 Task: Set the due date as 09/15/23 at 09:00 am.
Action: Mouse moved to (738, 437)
Screenshot: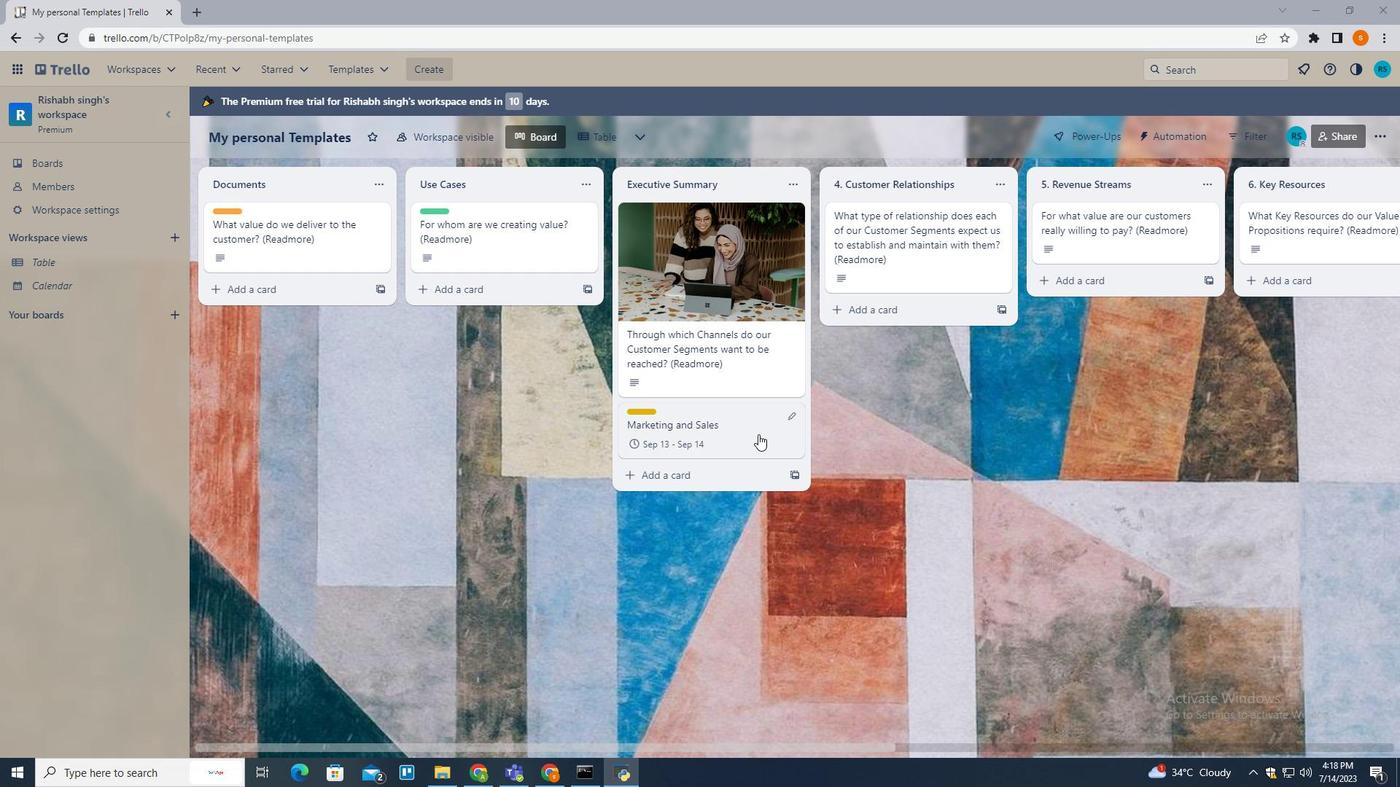 
Action: Mouse pressed left at (738, 437)
Screenshot: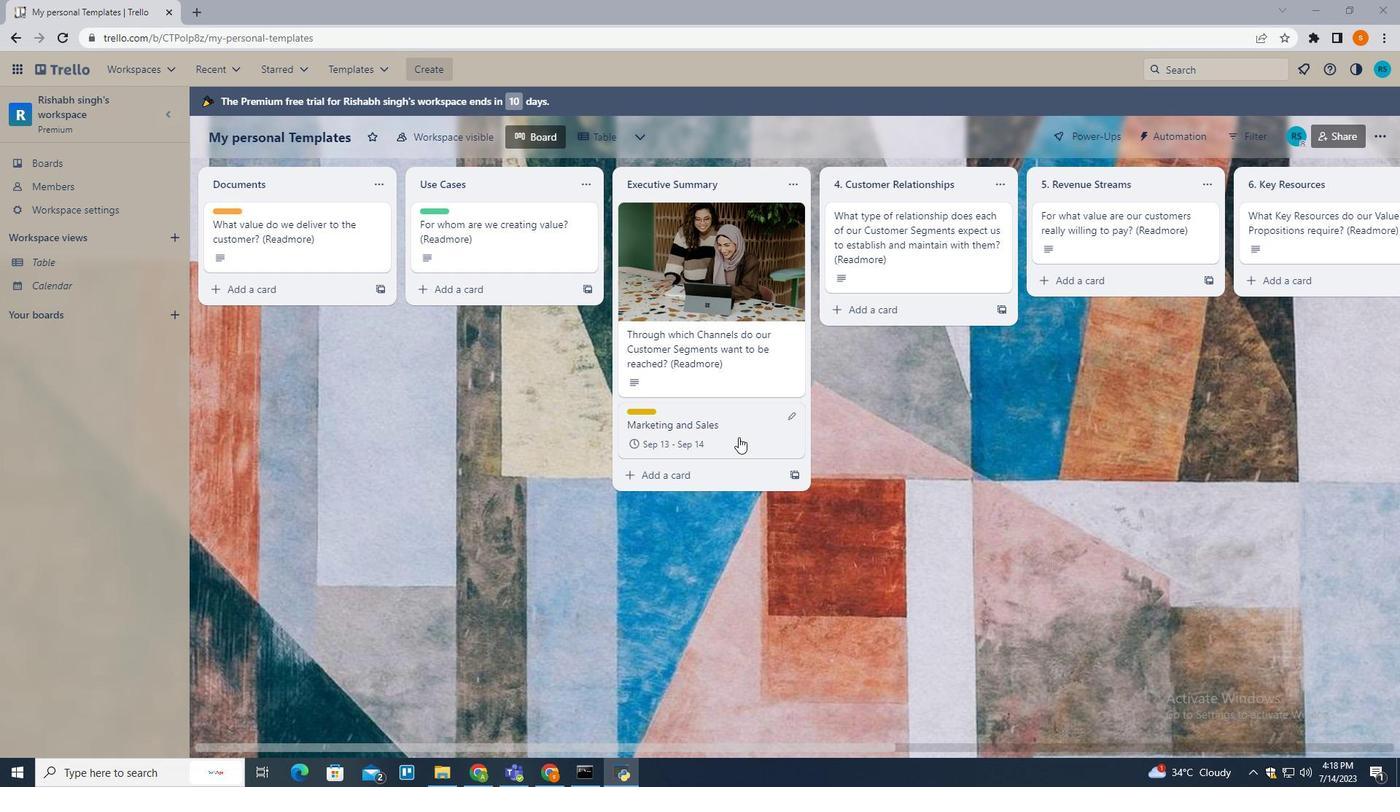 
Action: Mouse moved to (878, 273)
Screenshot: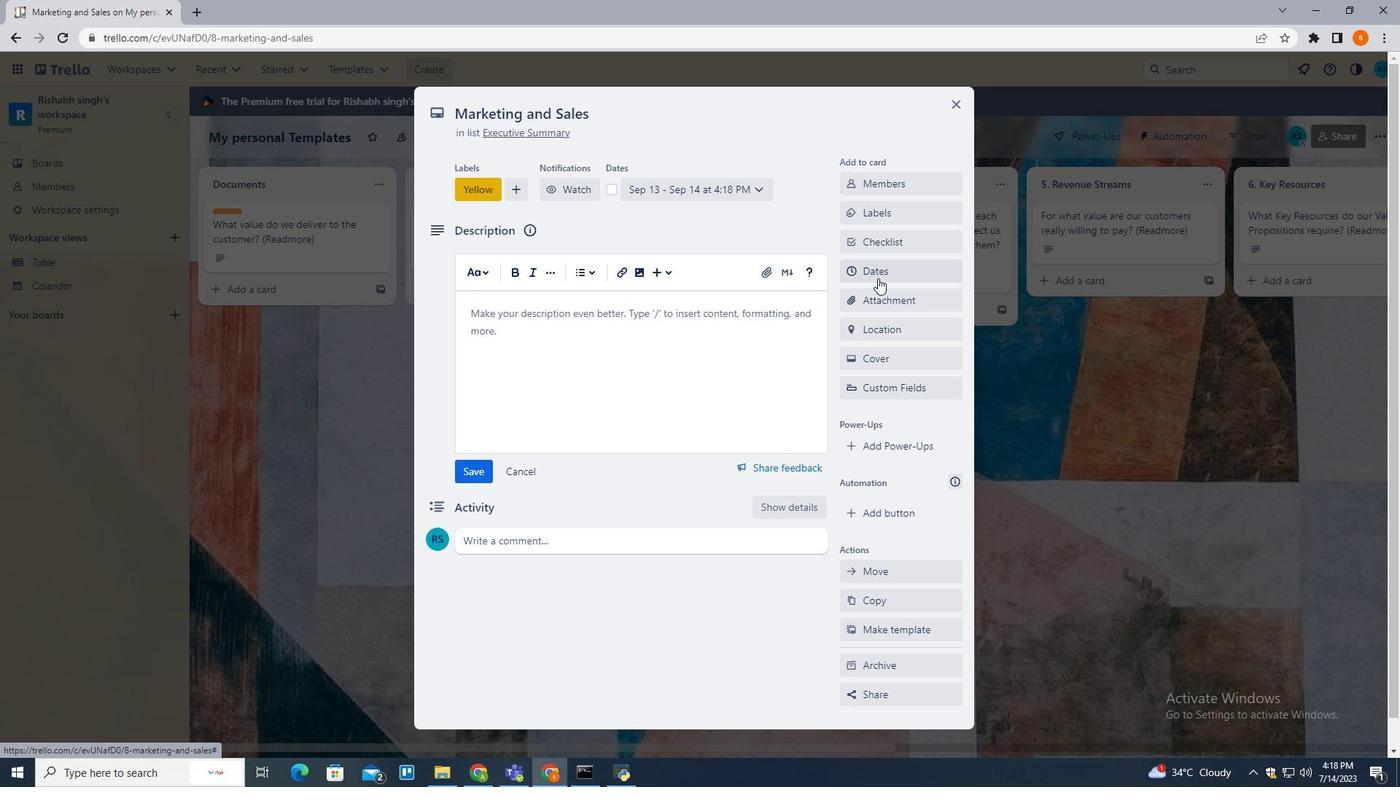 
Action: Mouse pressed left at (878, 273)
Screenshot: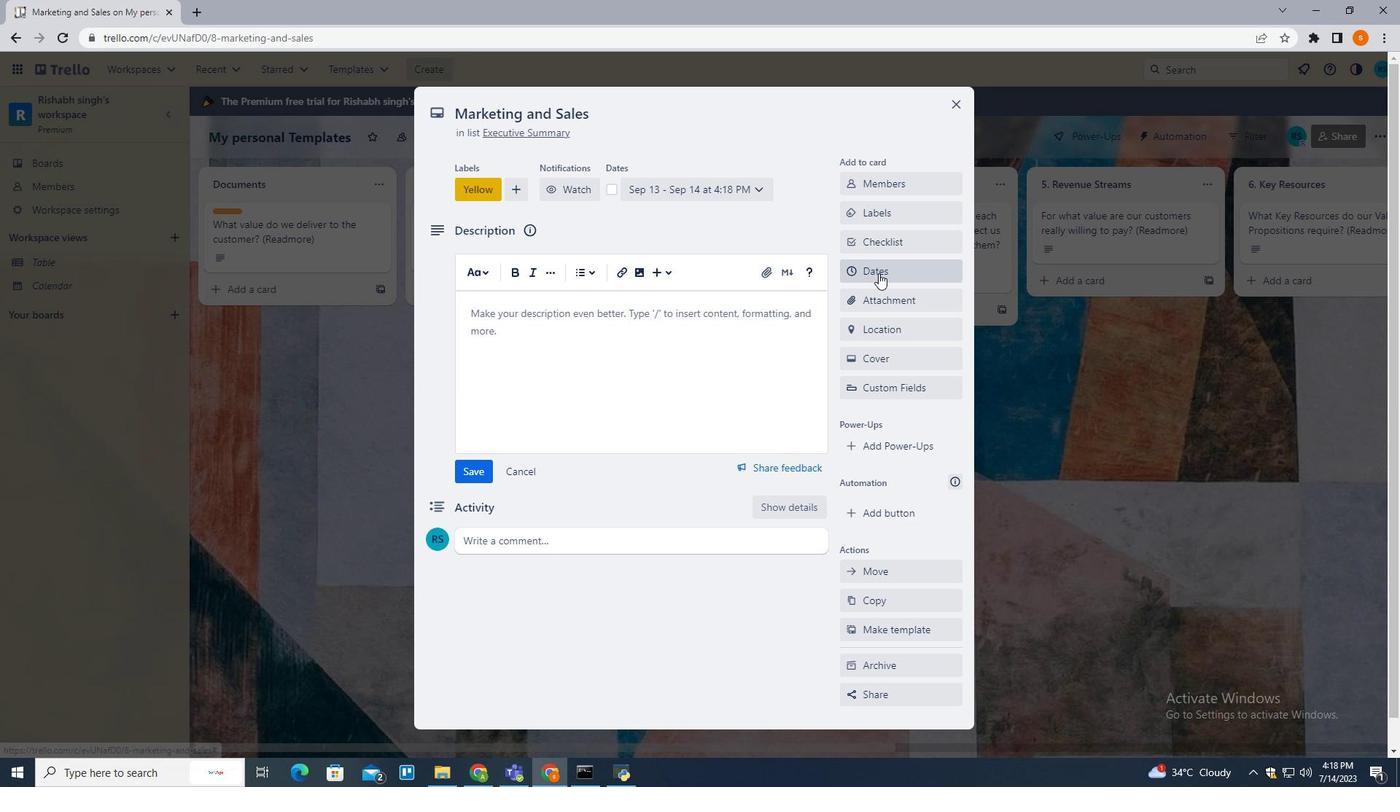 
Action: Mouse moved to (894, 415)
Screenshot: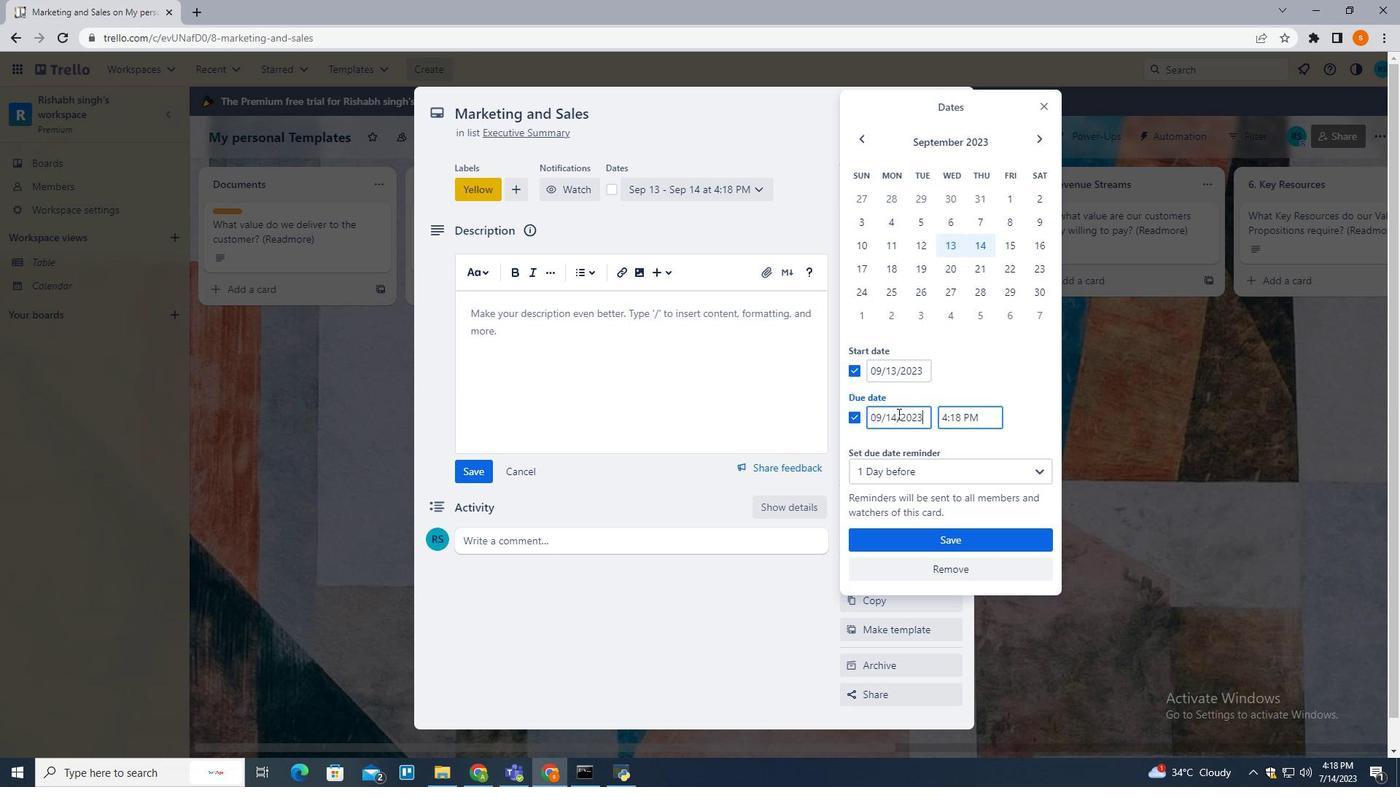 
Action: Mouse pressed left at (894, 415)
Screenshot: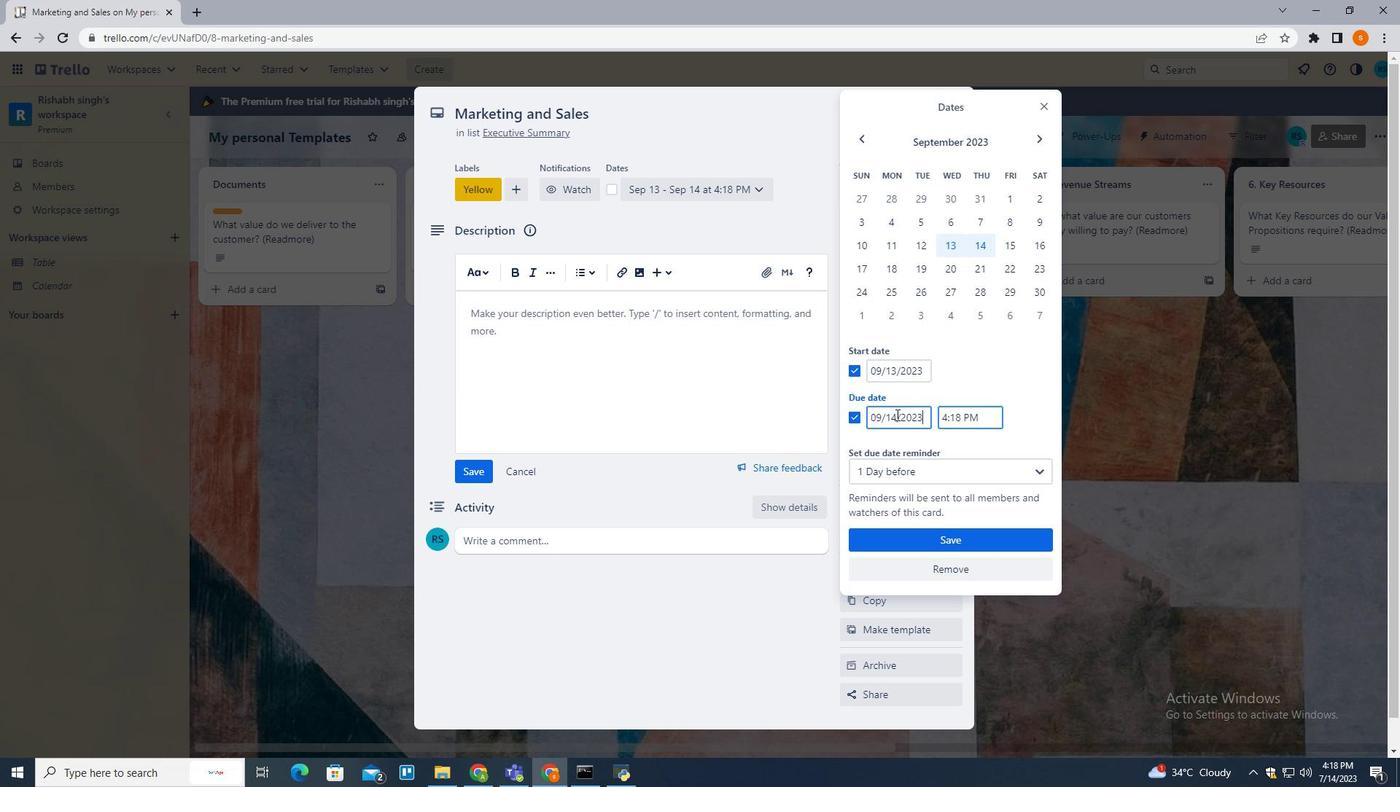 
Action: Mouse moved to (950, 425)
Screenshot: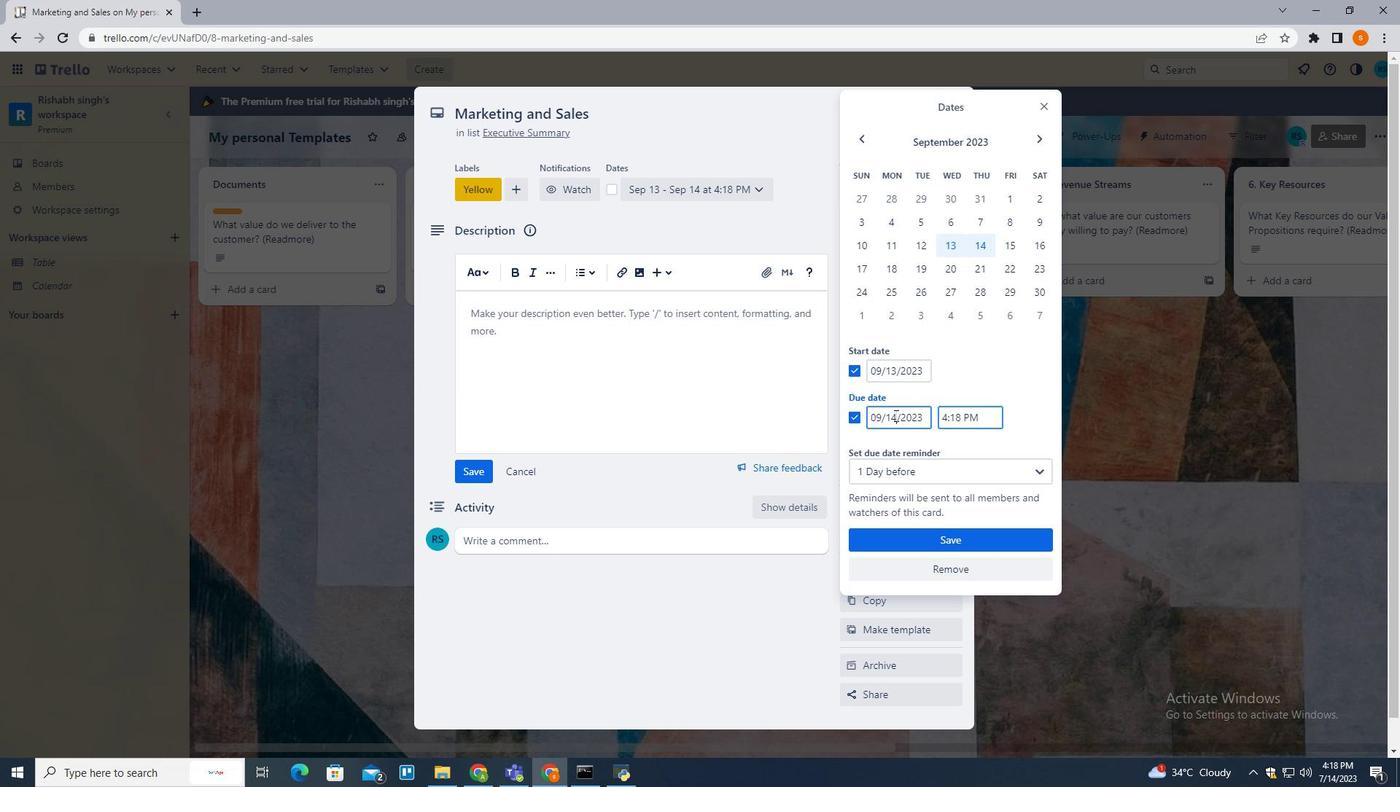 
Action: Key pressed <Key.backspace>5
Screenshot: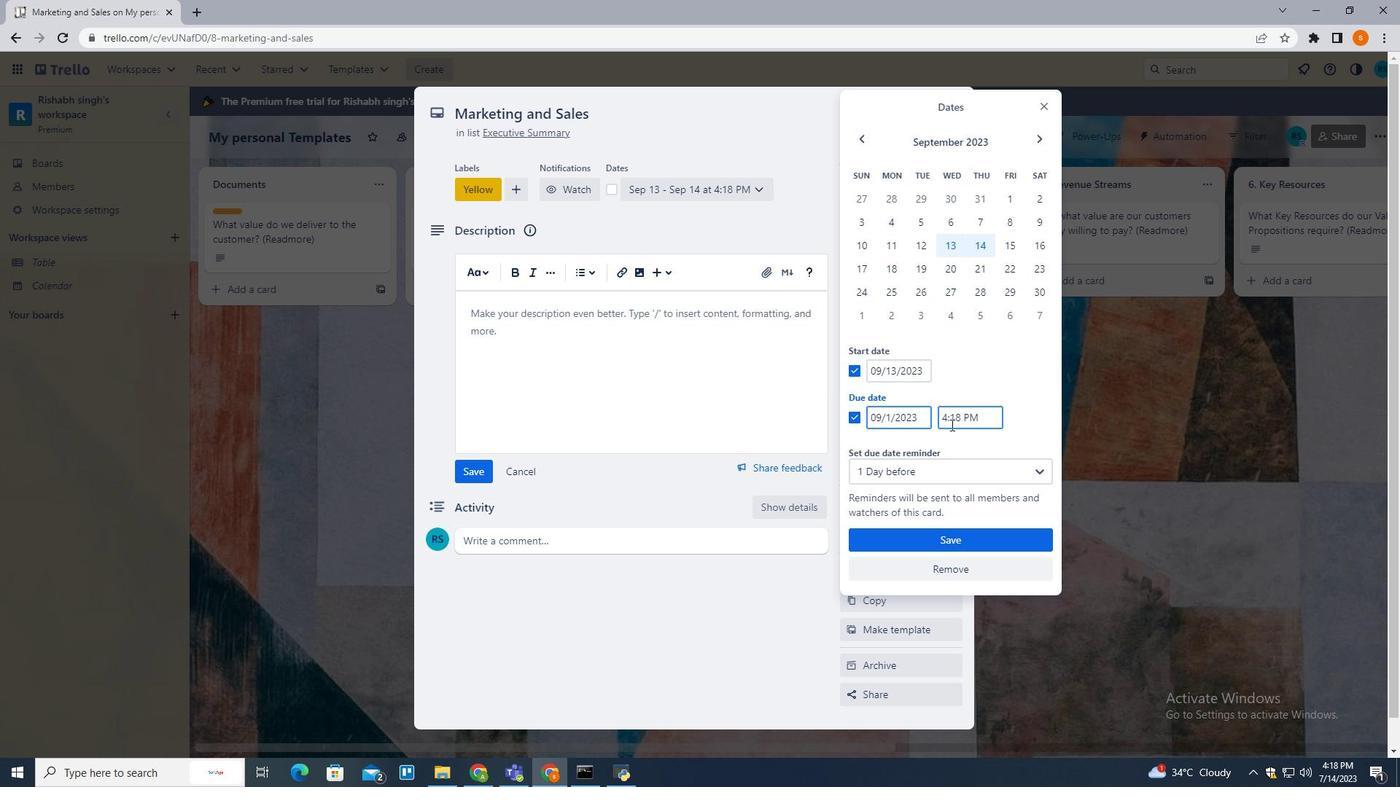 
Action: Mouse moved to (946, 417)
Screenshot: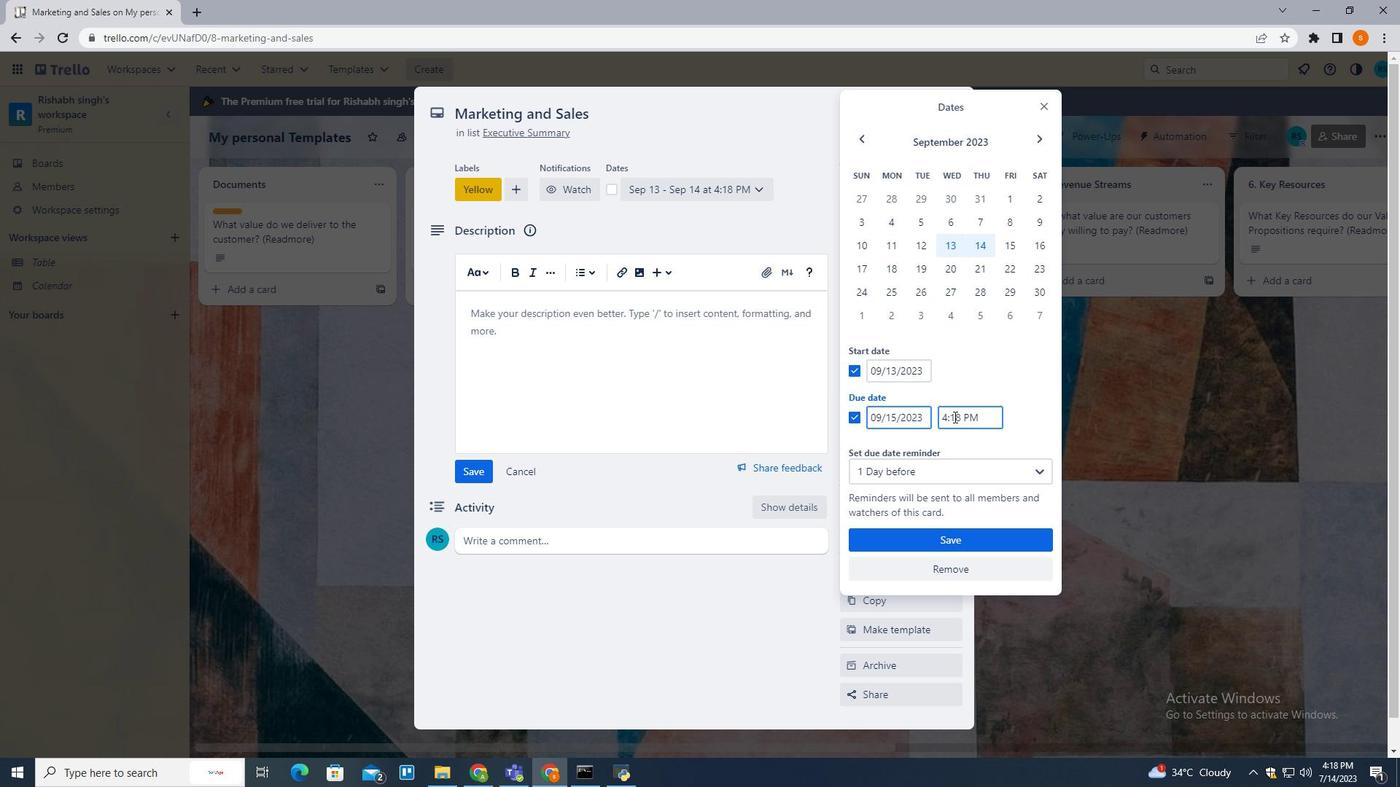 
Action: Mouse pressed left at (946, 417)
Screenshot: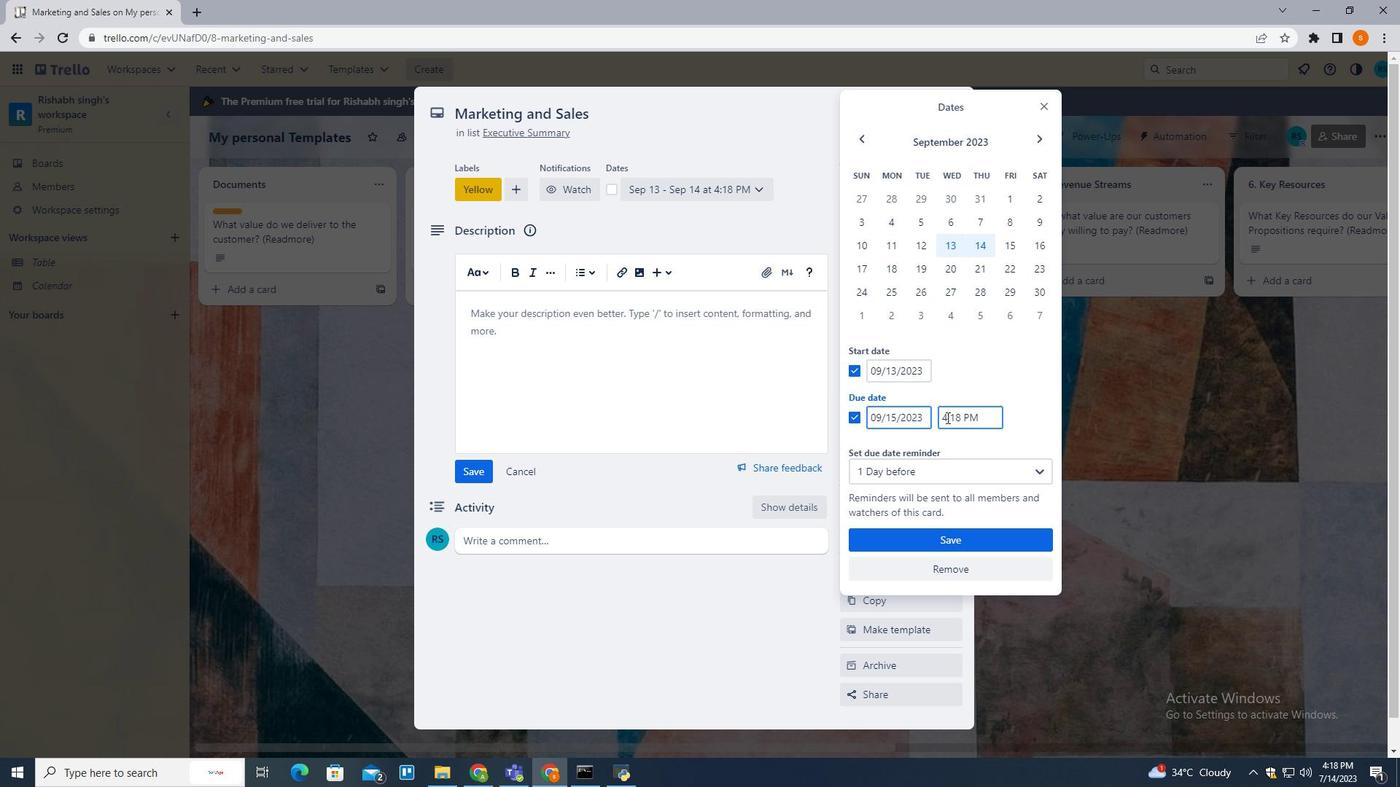 
Action: Mouse moved to (1038, 416)
Screenshot: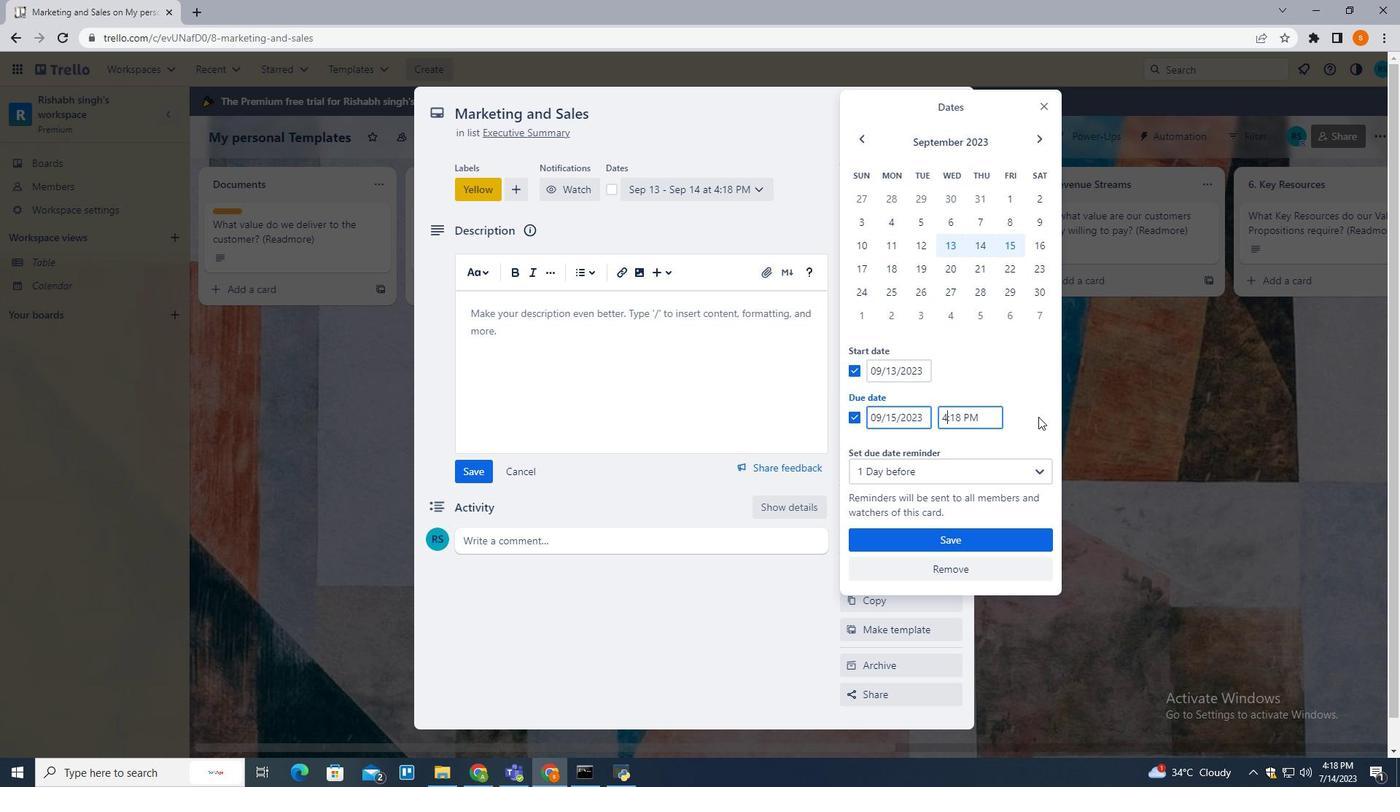 
Action: Key pressed <Key.backspace>09
Screenshot: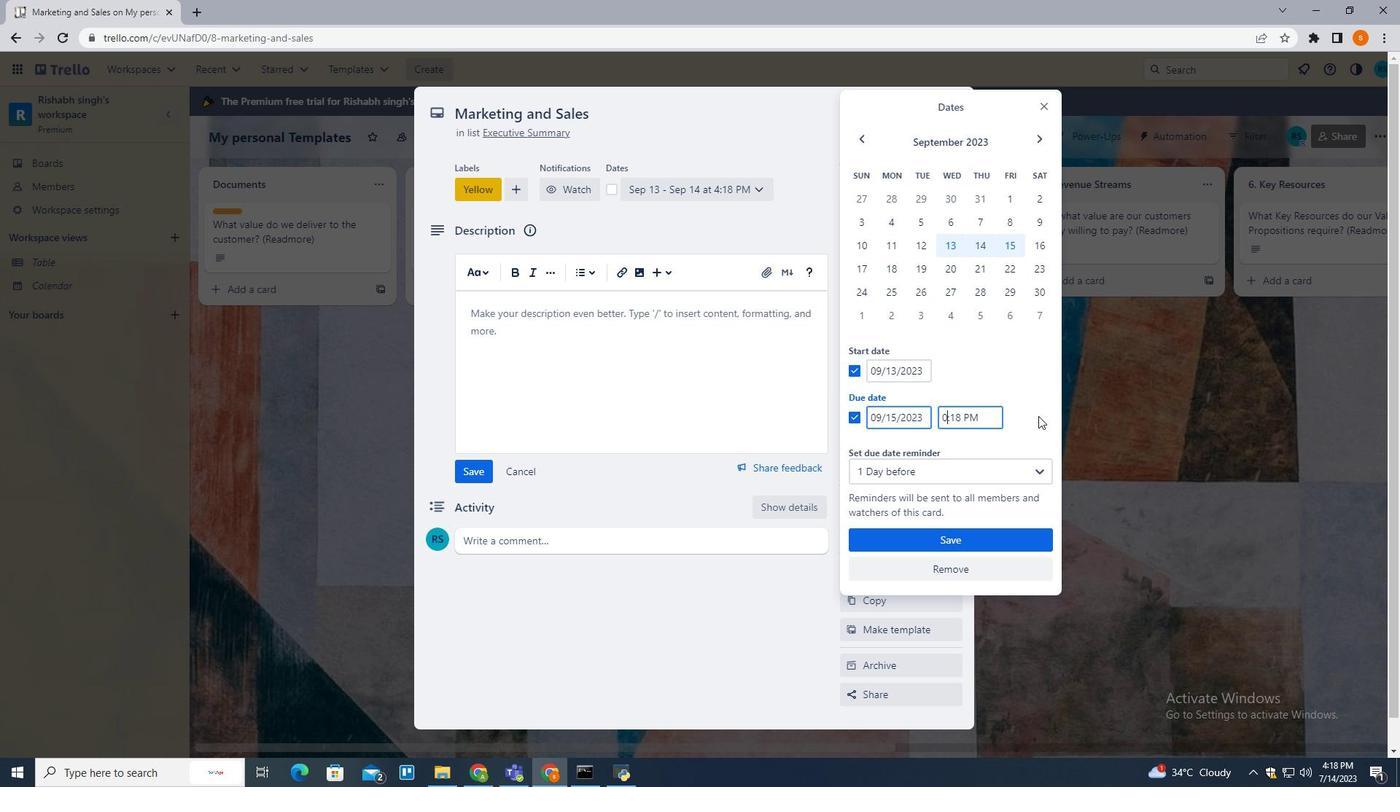 
Action: Mouse moved to (985, 420)
Screenshot: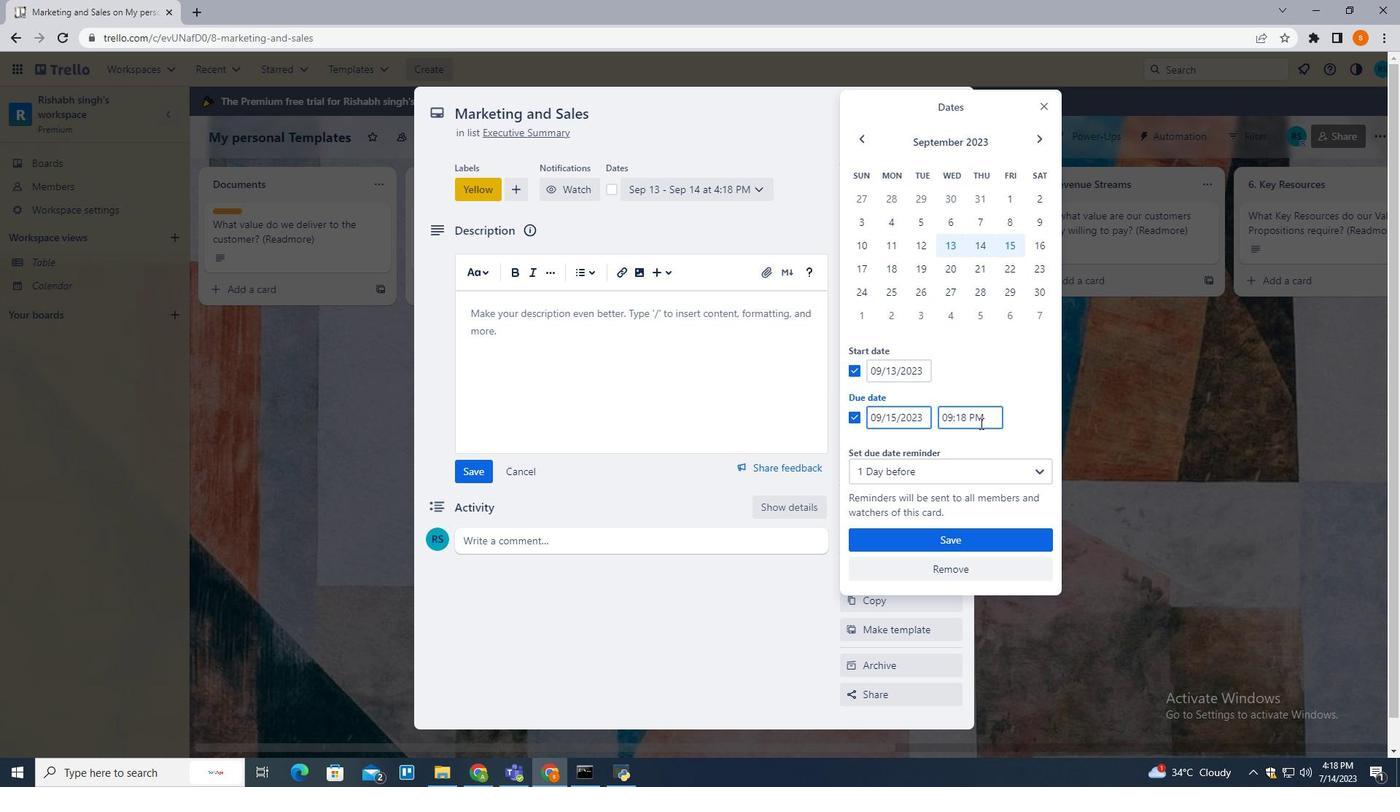 
Action: Mouse pressed left at (985, 420)
Screenshot: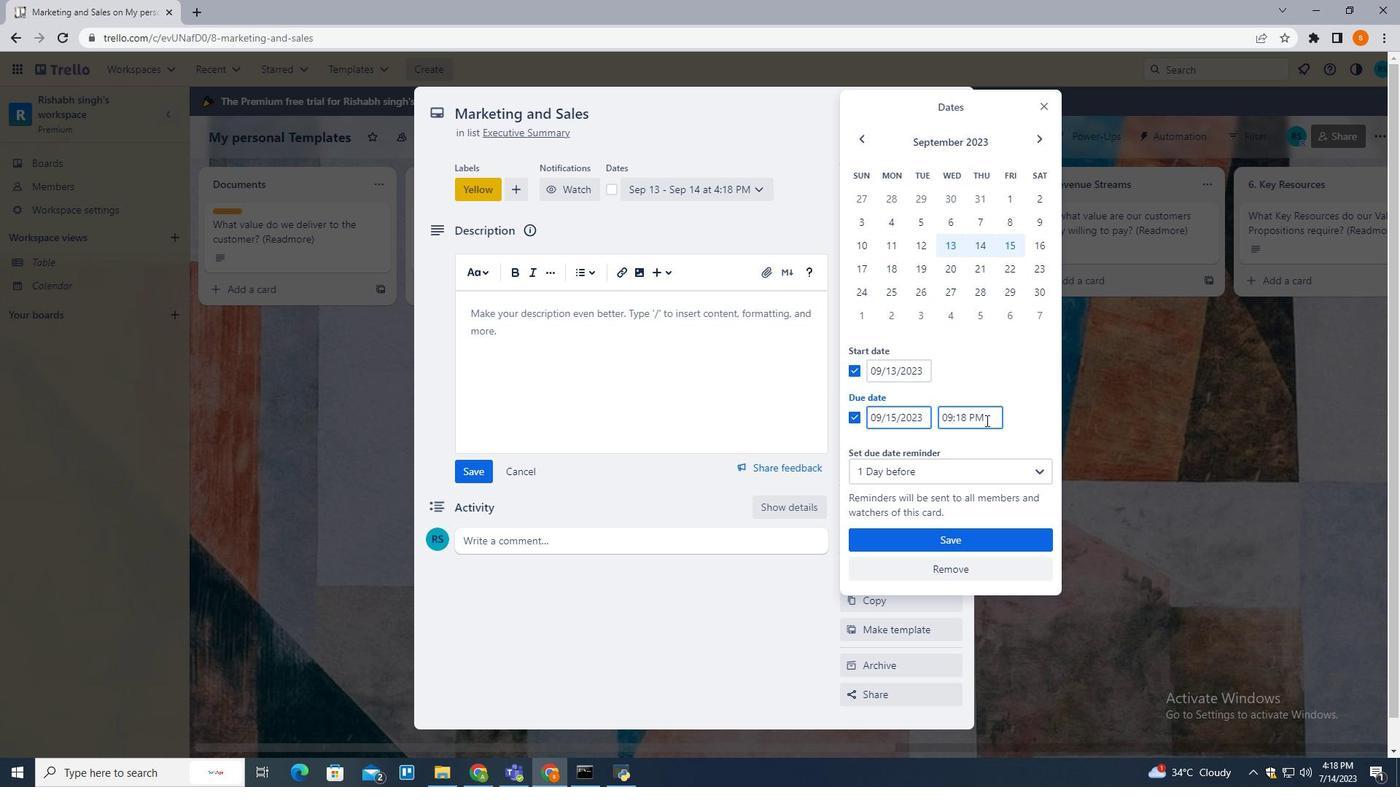 
Action: Key pressed <Key.backspace><Key.backspace>am
Screenshot: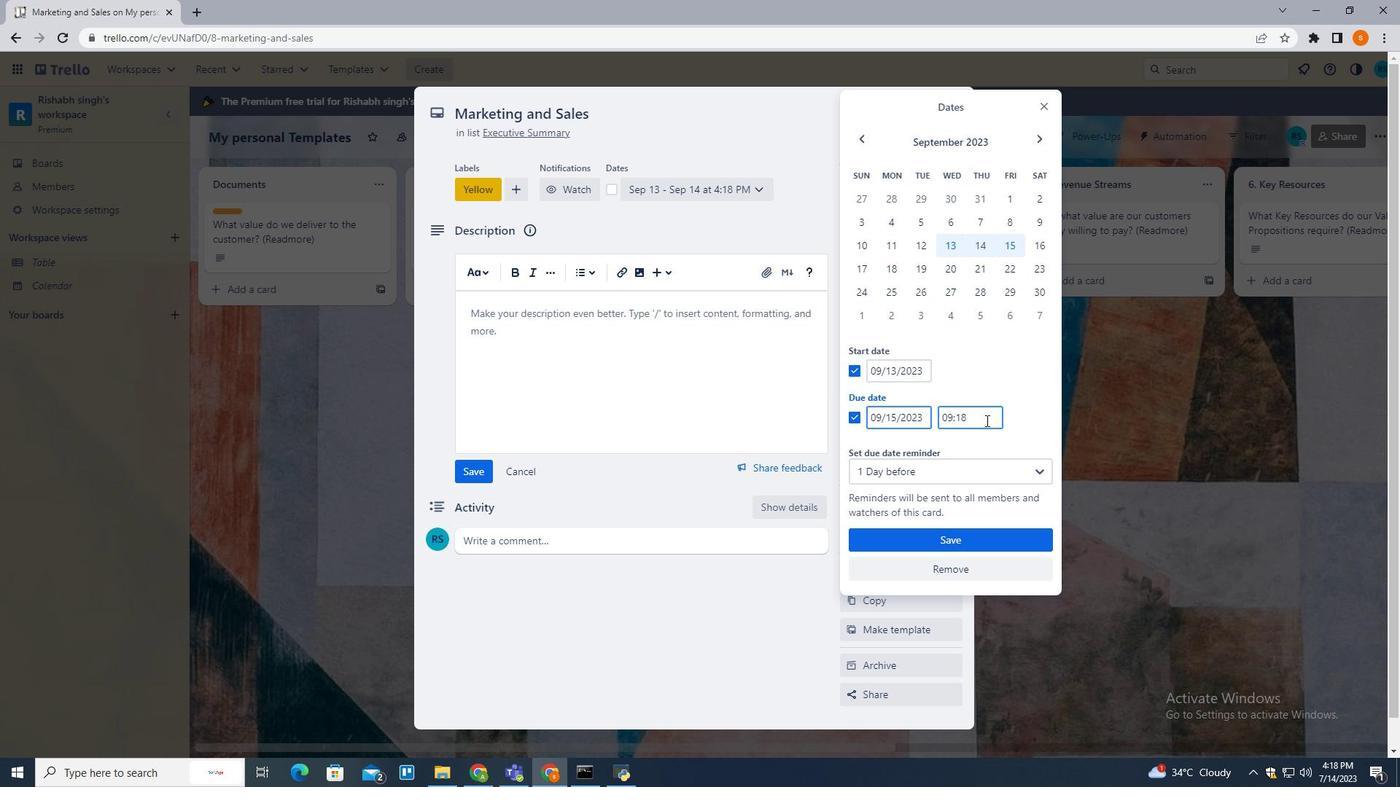 
Action: Mouse moved to (993, 535)
Screenshot: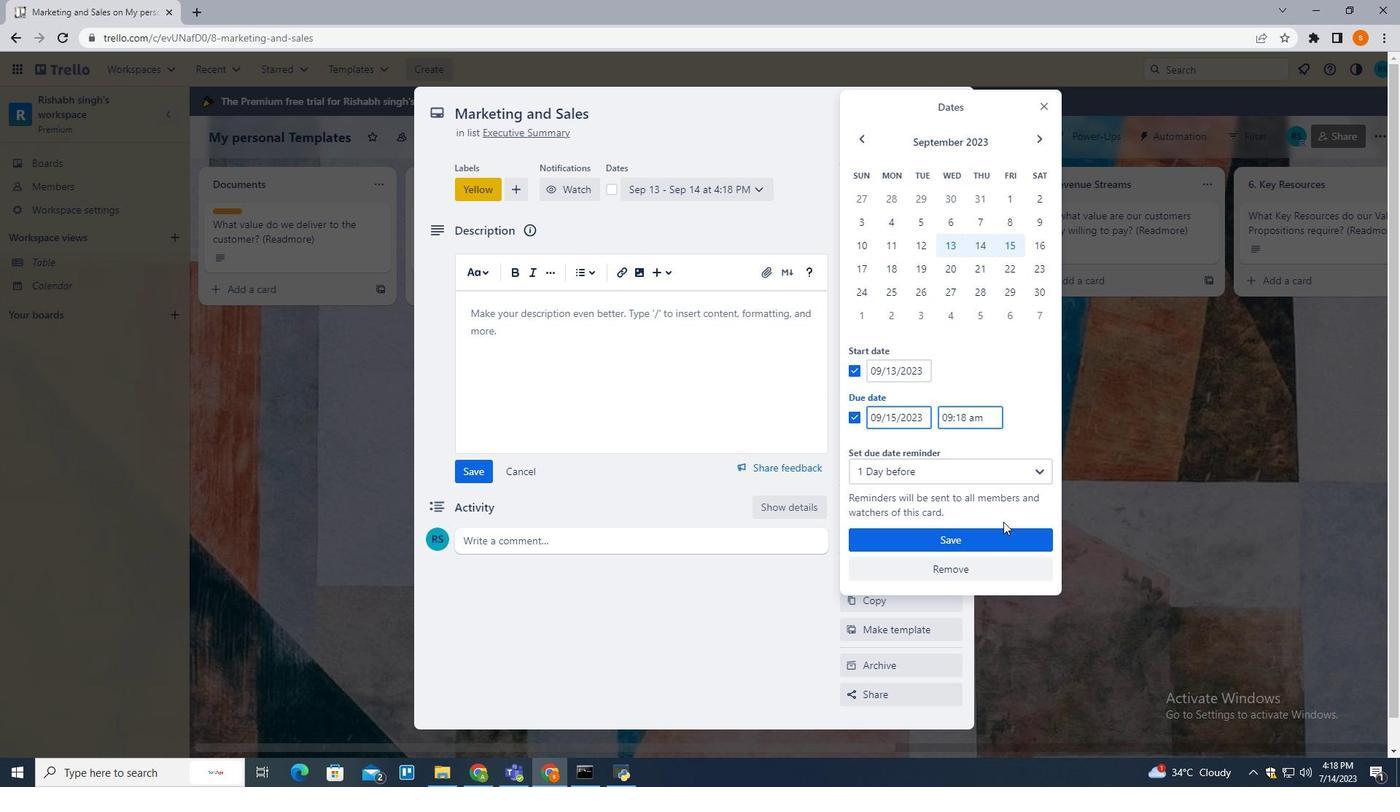
Action: Mouse pressed left at (993, 535)
Screenshot: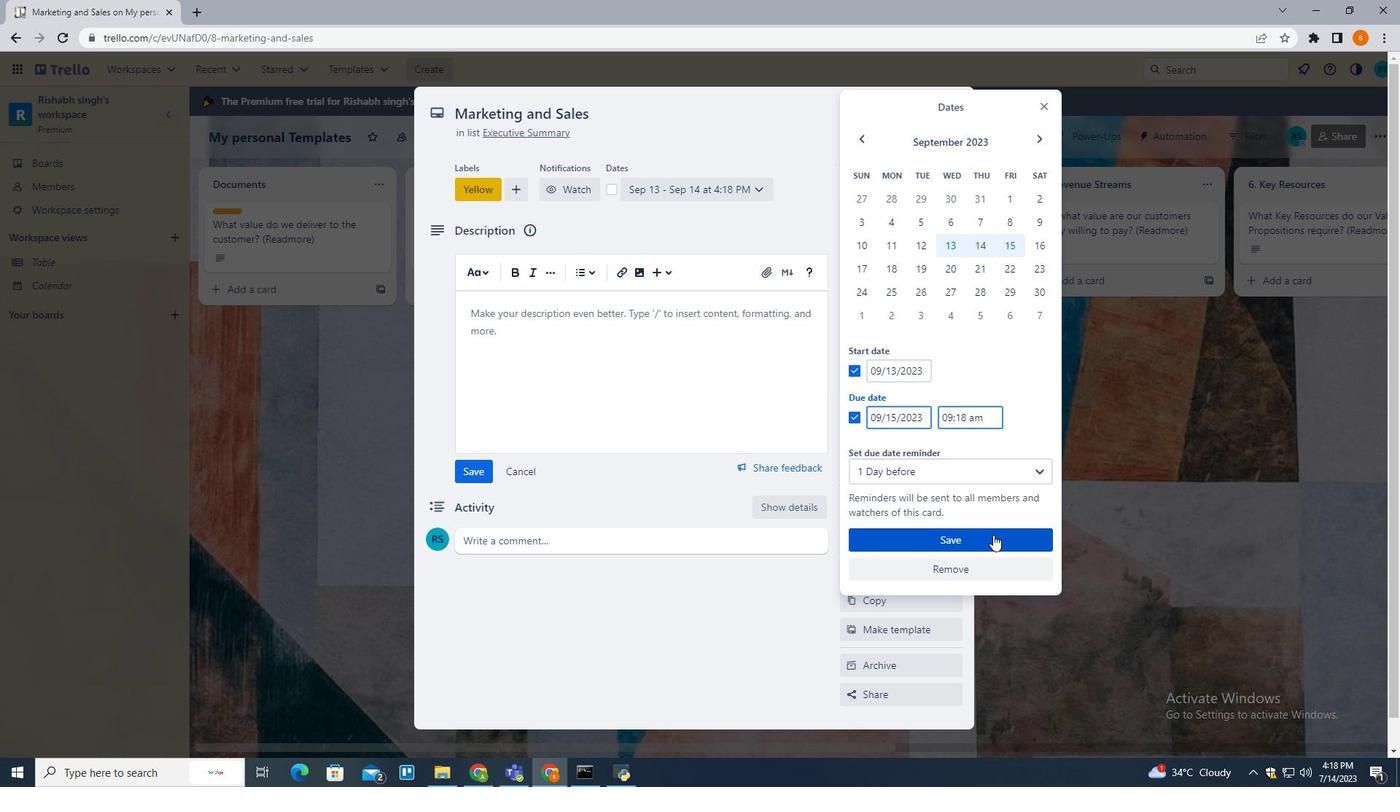
Action: Mouse moved to (1093, 470)
Screenshot: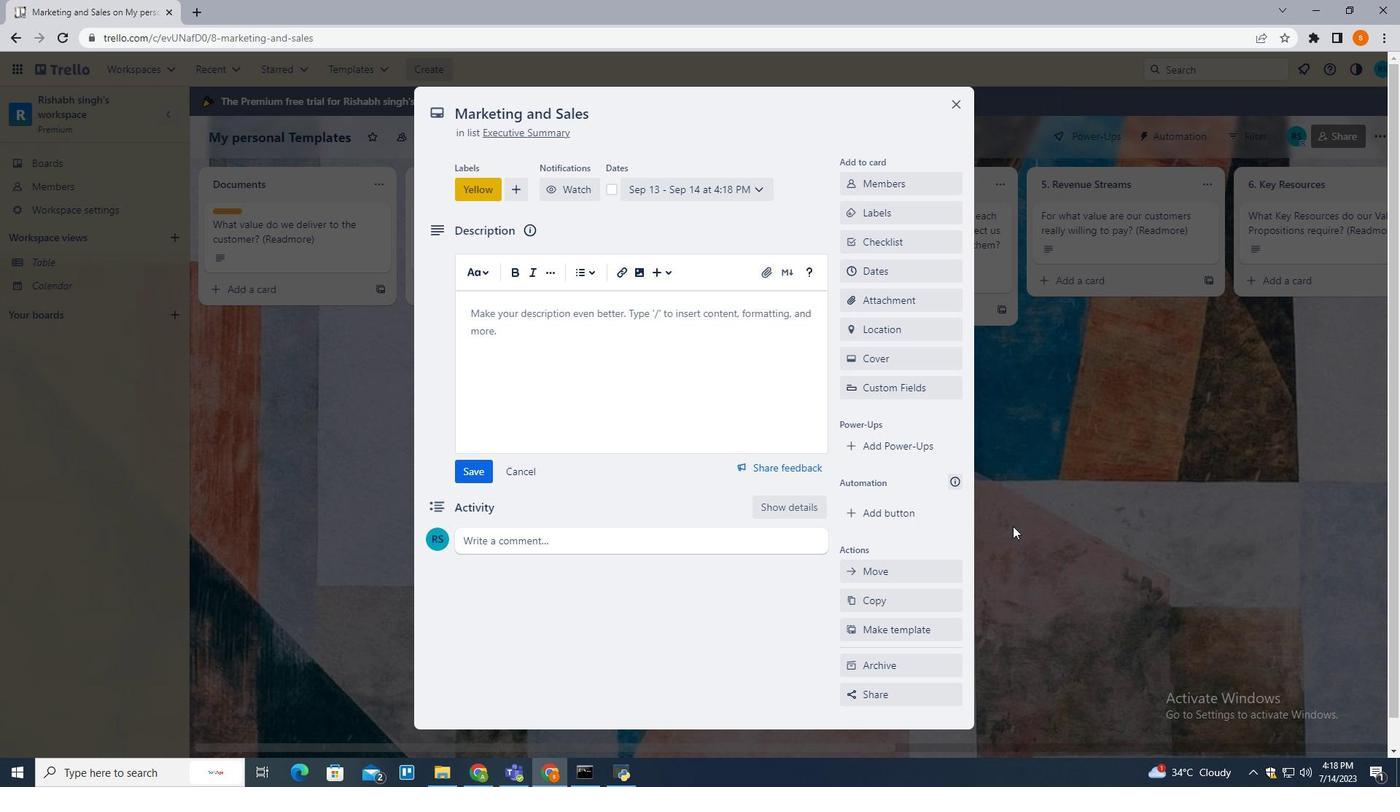 
Action: Mouse pressed left at (1093, 470)
Screenshot: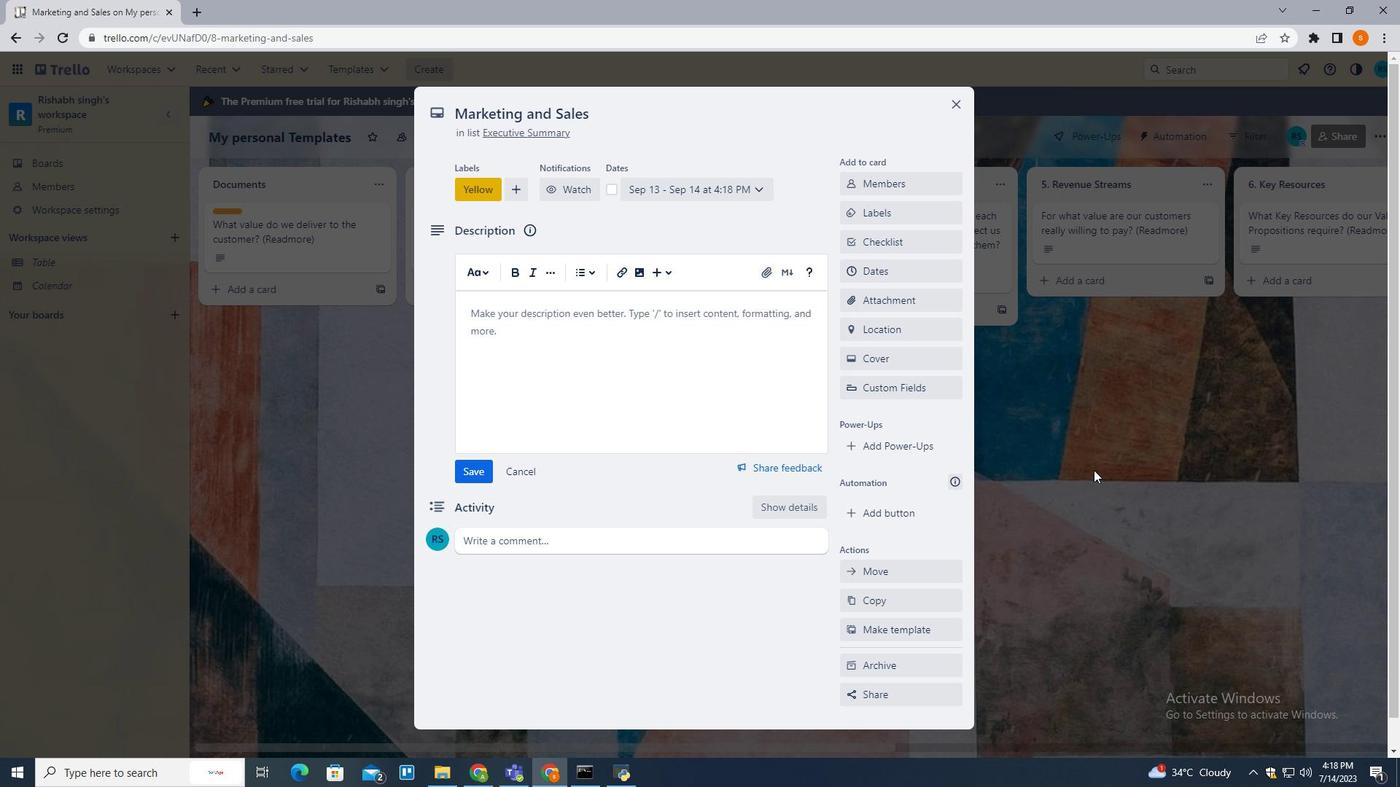 
Action: Mouse pressed left at (1093, 470)
Screenshot: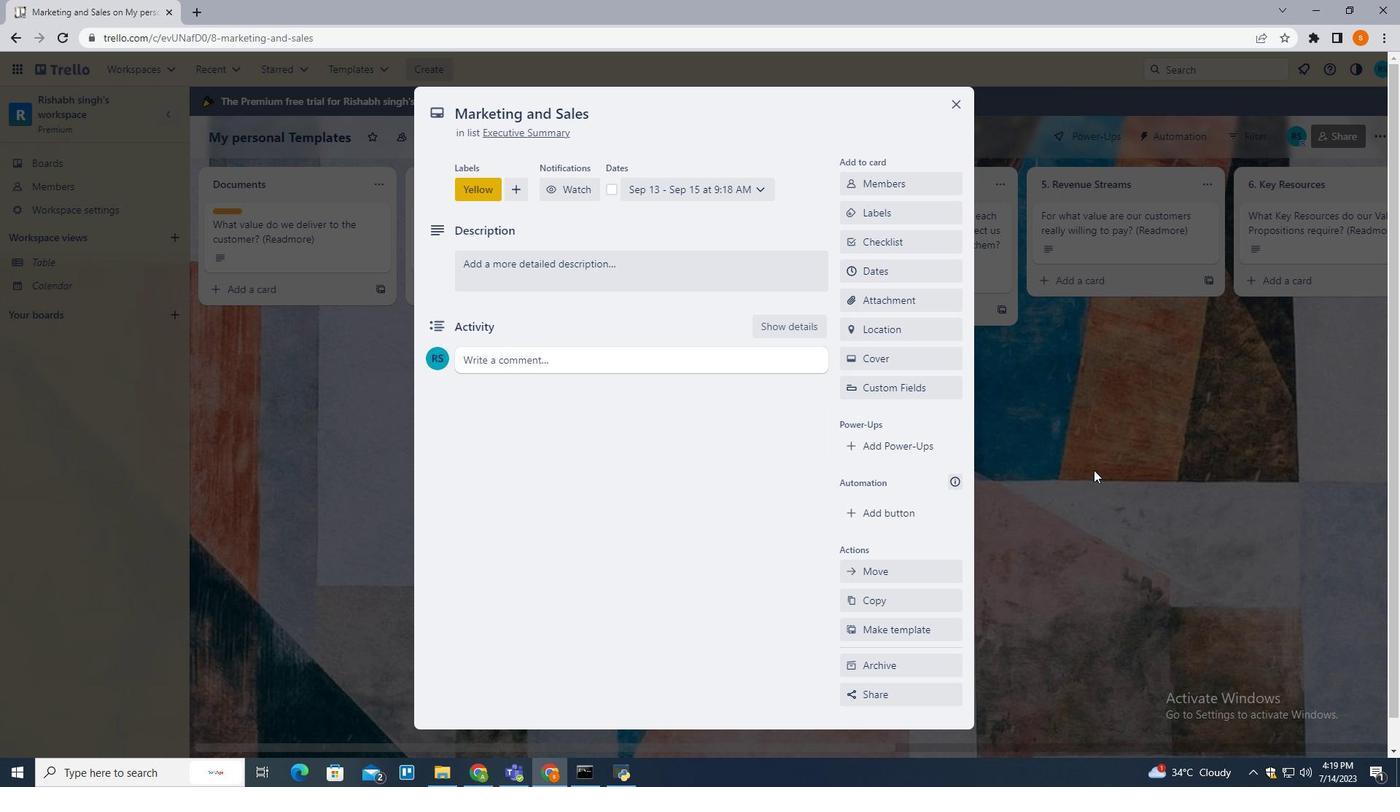 
